 Task: Add the task  Integrate website with customer relationship management (CRM) systems to the section Code Quality Sprint in the project AgileMission and add a Due Date to the respective task as 2024/05/11
Action: Mouse moved to (545, 530)
Screenshot: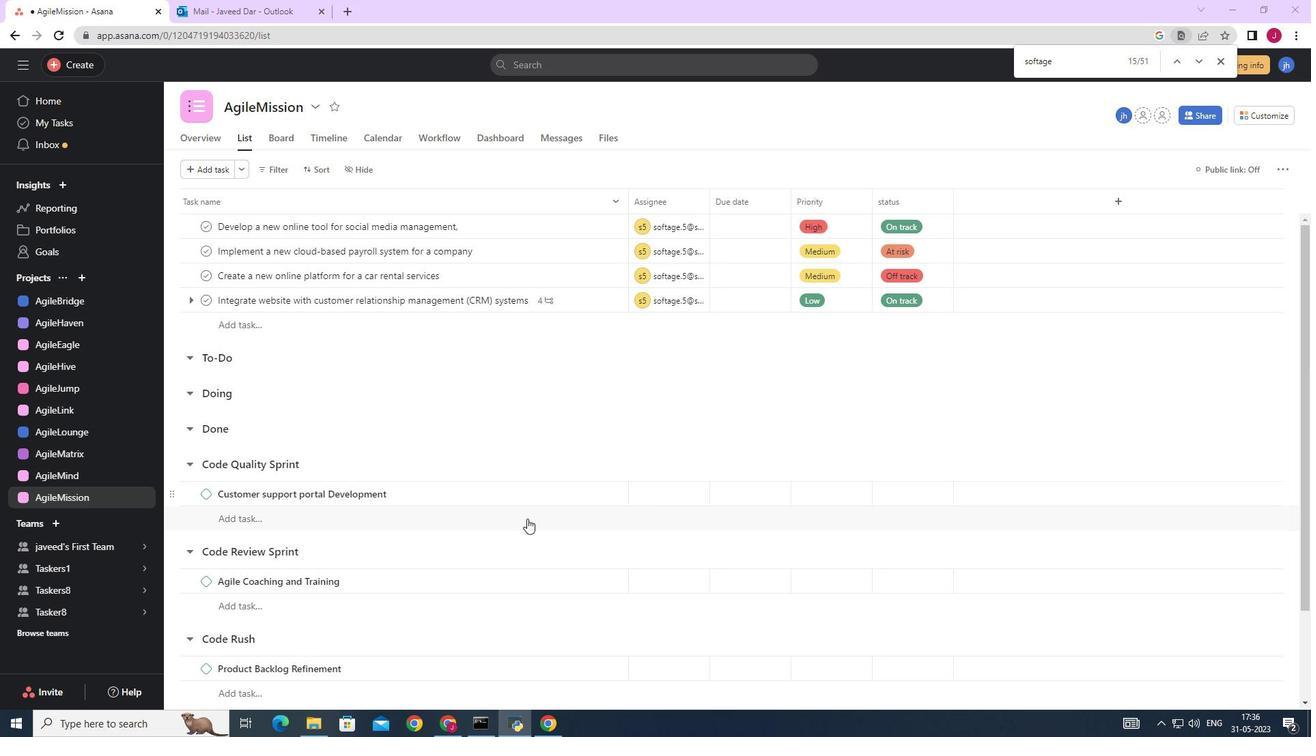 
Action: Mouse scrolled (545, 531) with delta (0, 0)
Screenshot: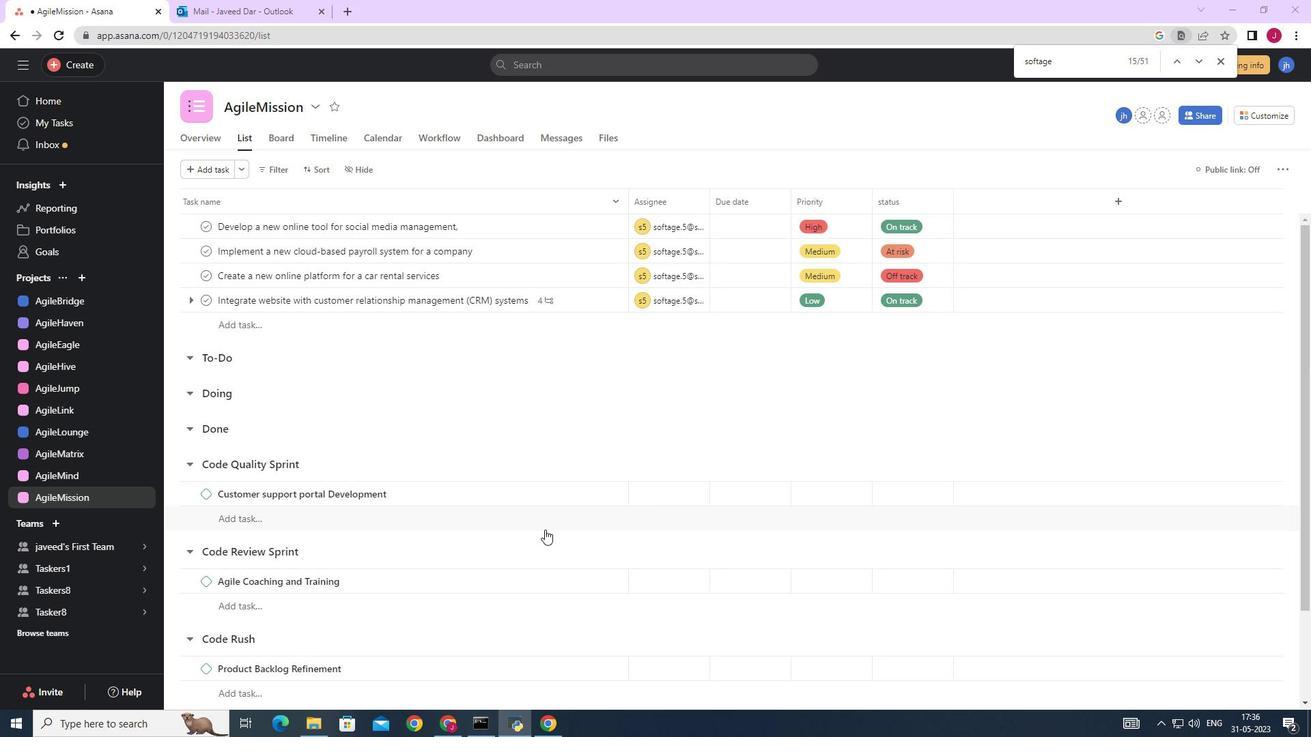 
Action: Mouse scrolled (545, 531) with delta (0, 0)
Screenshot: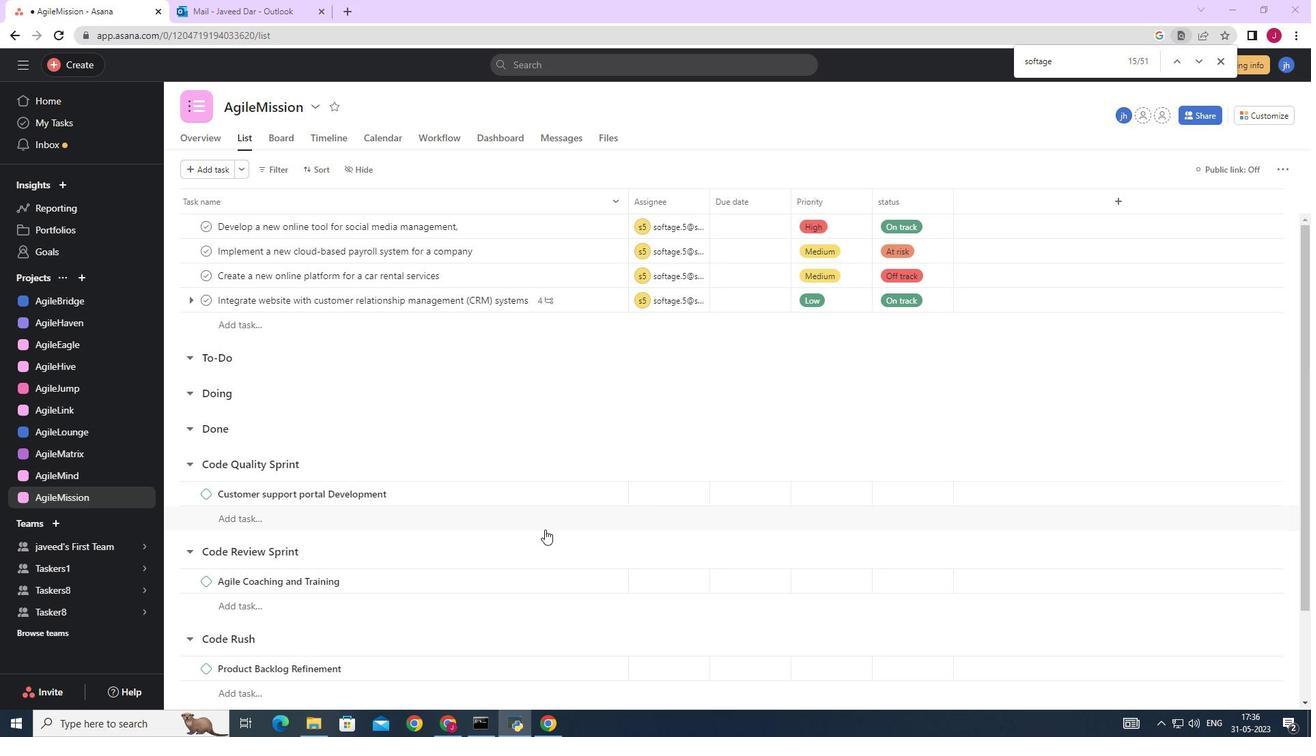
Action: Mouse scrolled (545, 531) with delta (0, 0)
Screenshot: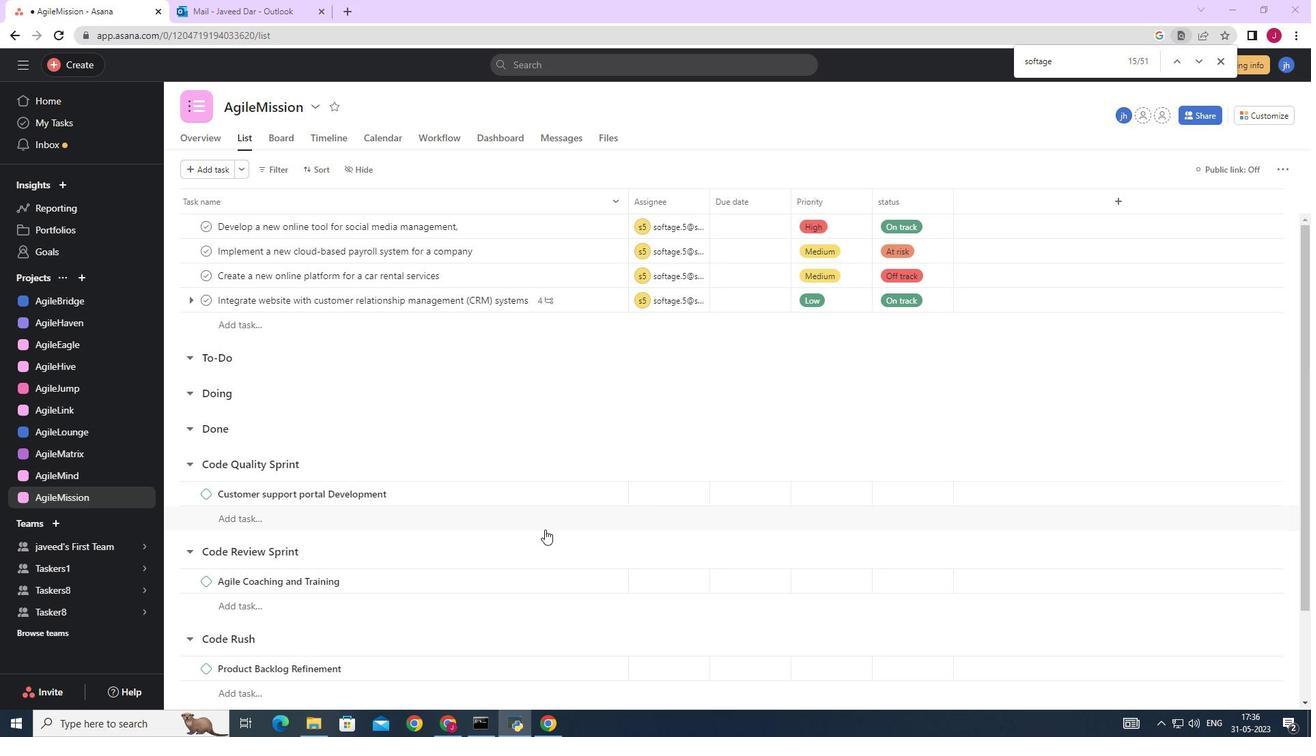 
Action: Mouse scrolled (545, 531) with delta (0, 0)
Screenshot: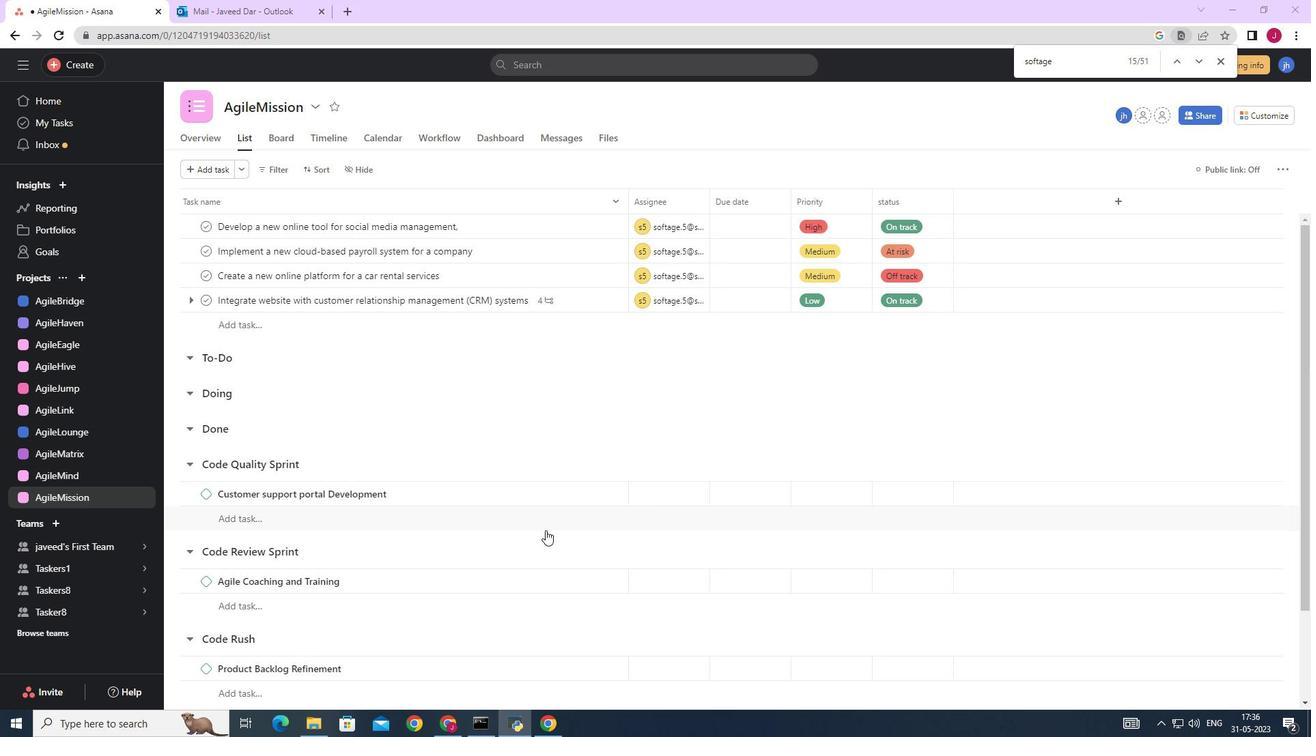 
Action: Mouse moved to (545, 531)
Screenshot: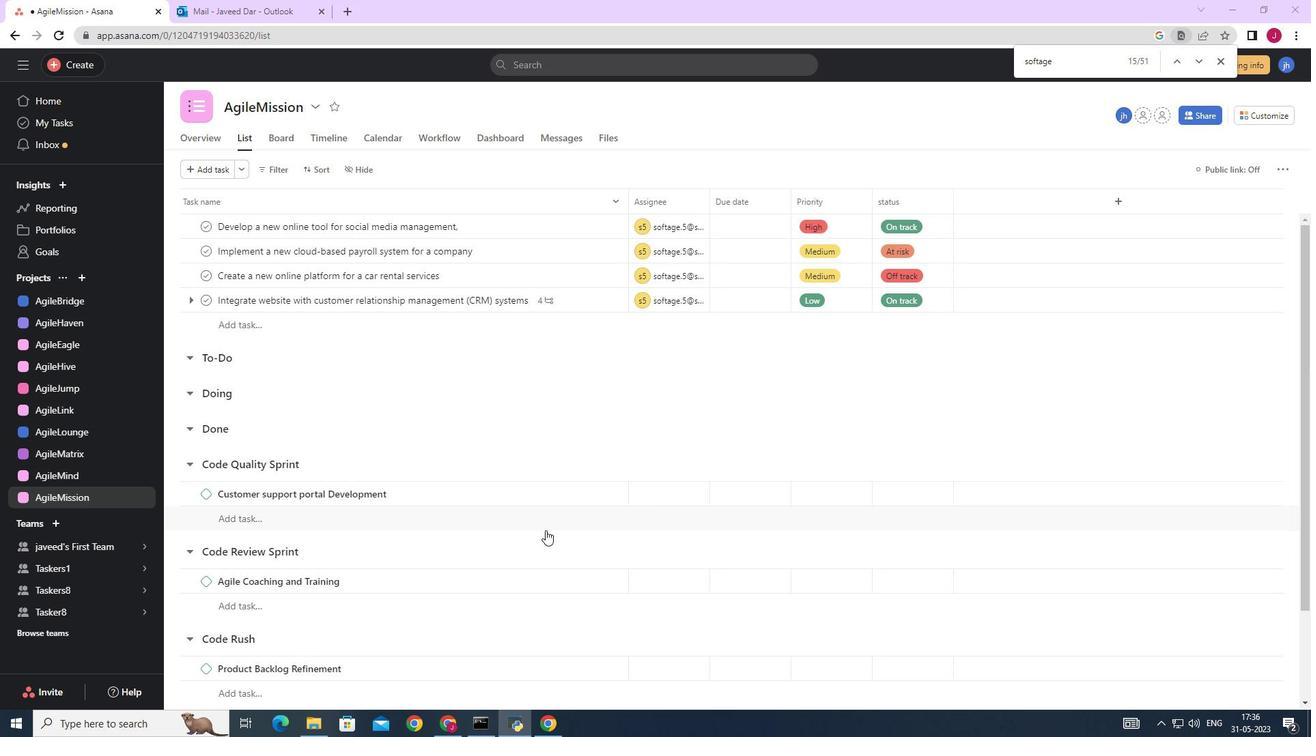 
Action: Mouse scrolled (545, 532) with delta (0, 0)
Screenshot: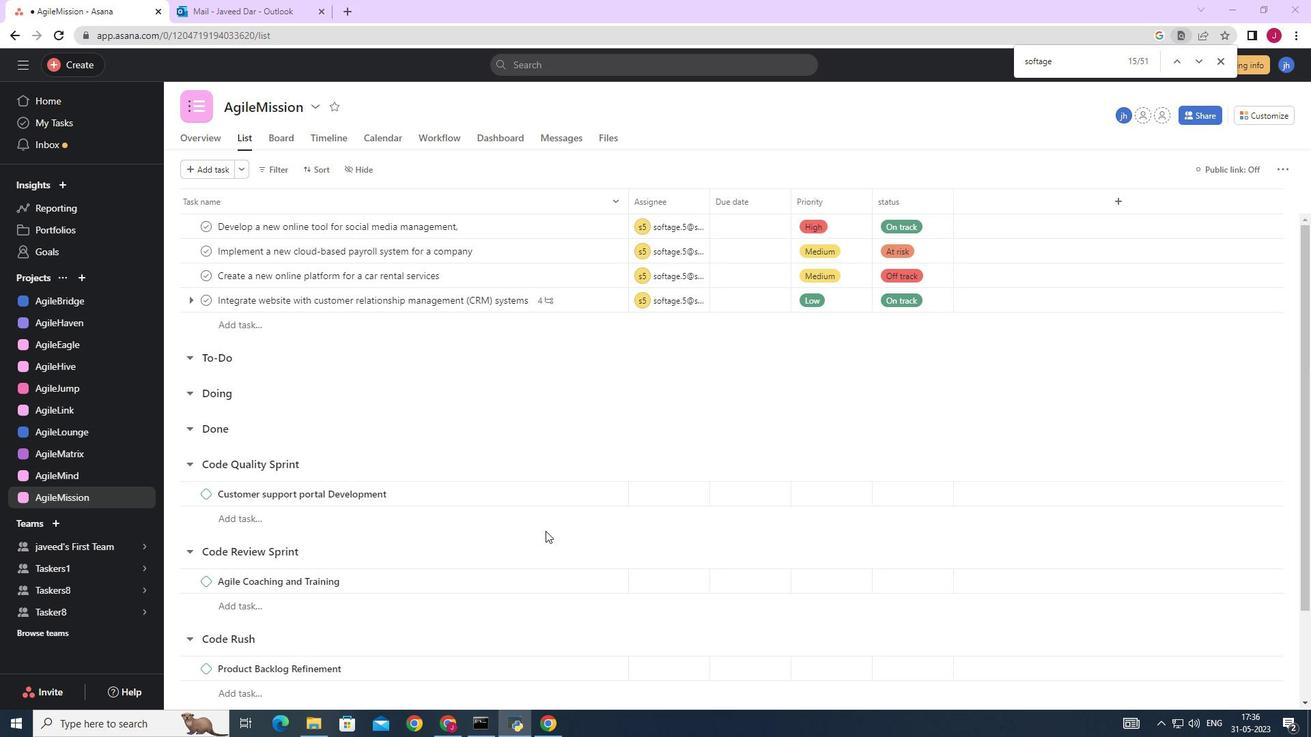 
Action: Mouse scrolled (545, 532) with delta (0, 0)
Screenshot: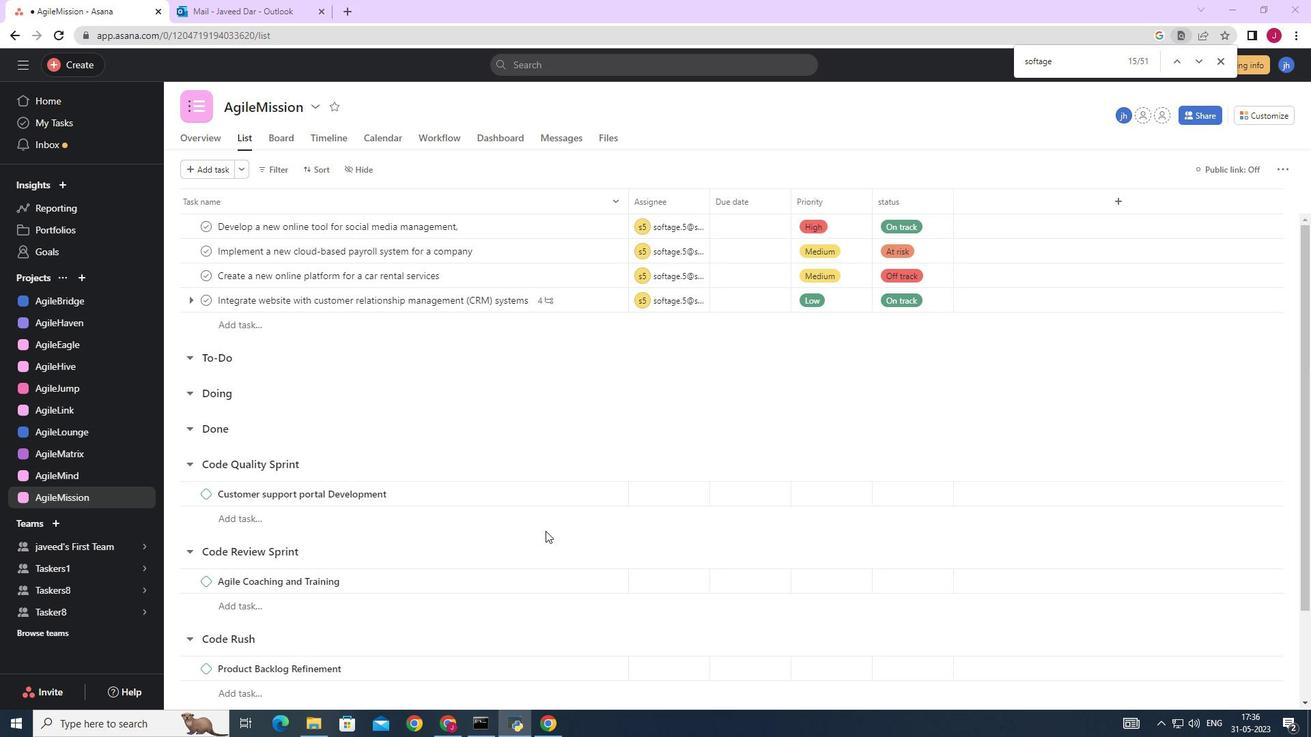 
Action: Mouse moved to (588, 301)
Screenshot: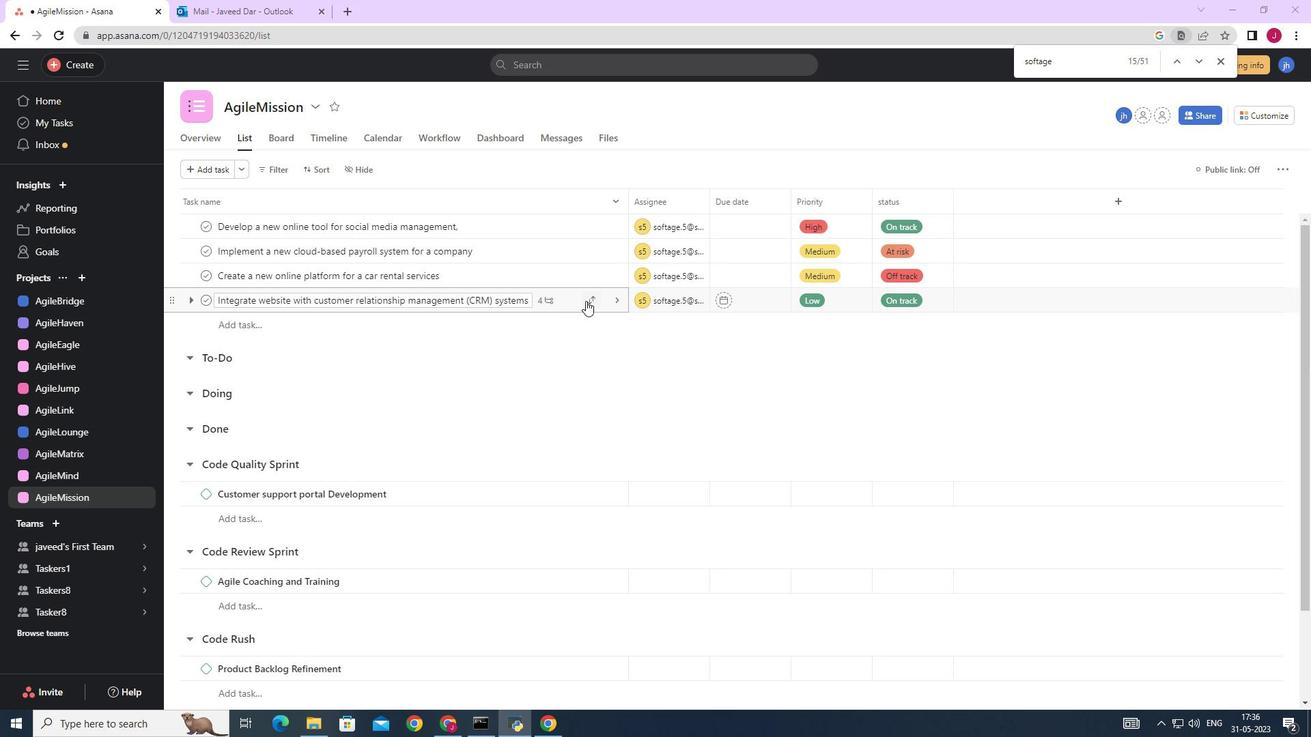
Action: Mouse pressed left at (588, 301)
Screenshot: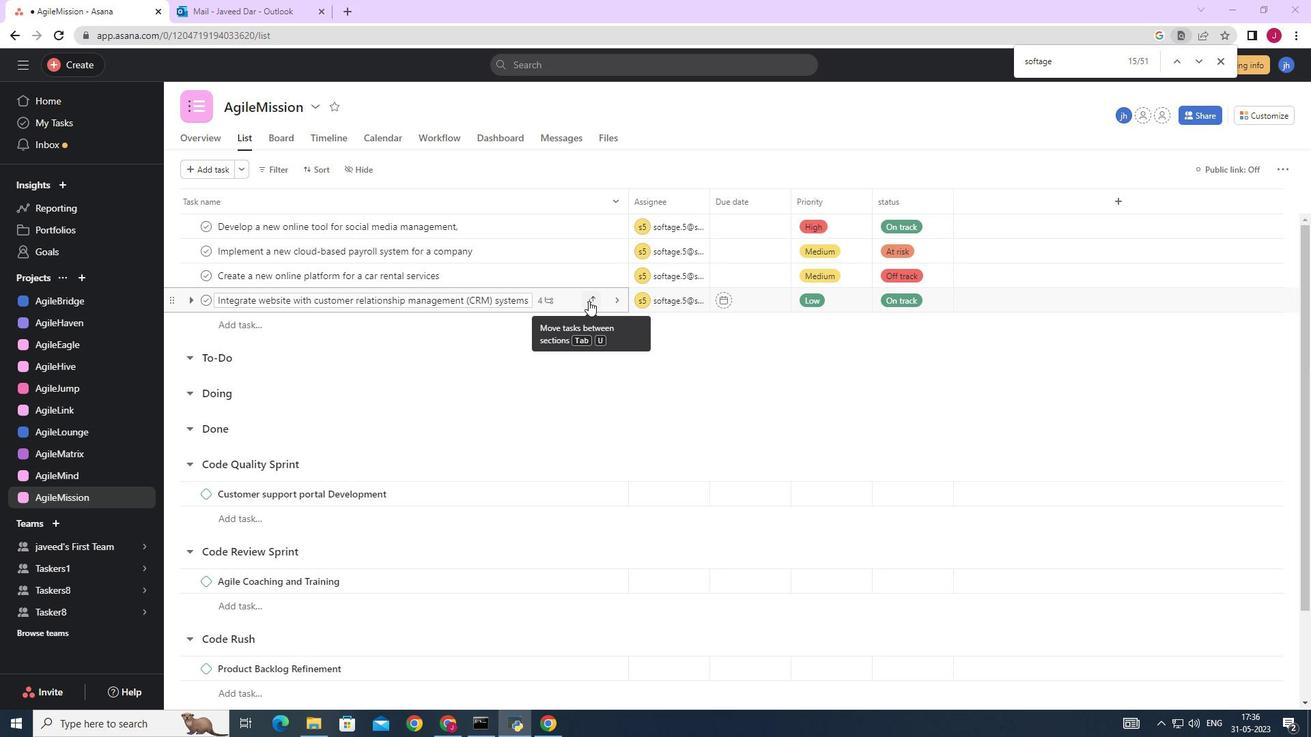 
Action: Mouse moved to (534, 446)
Screenshot: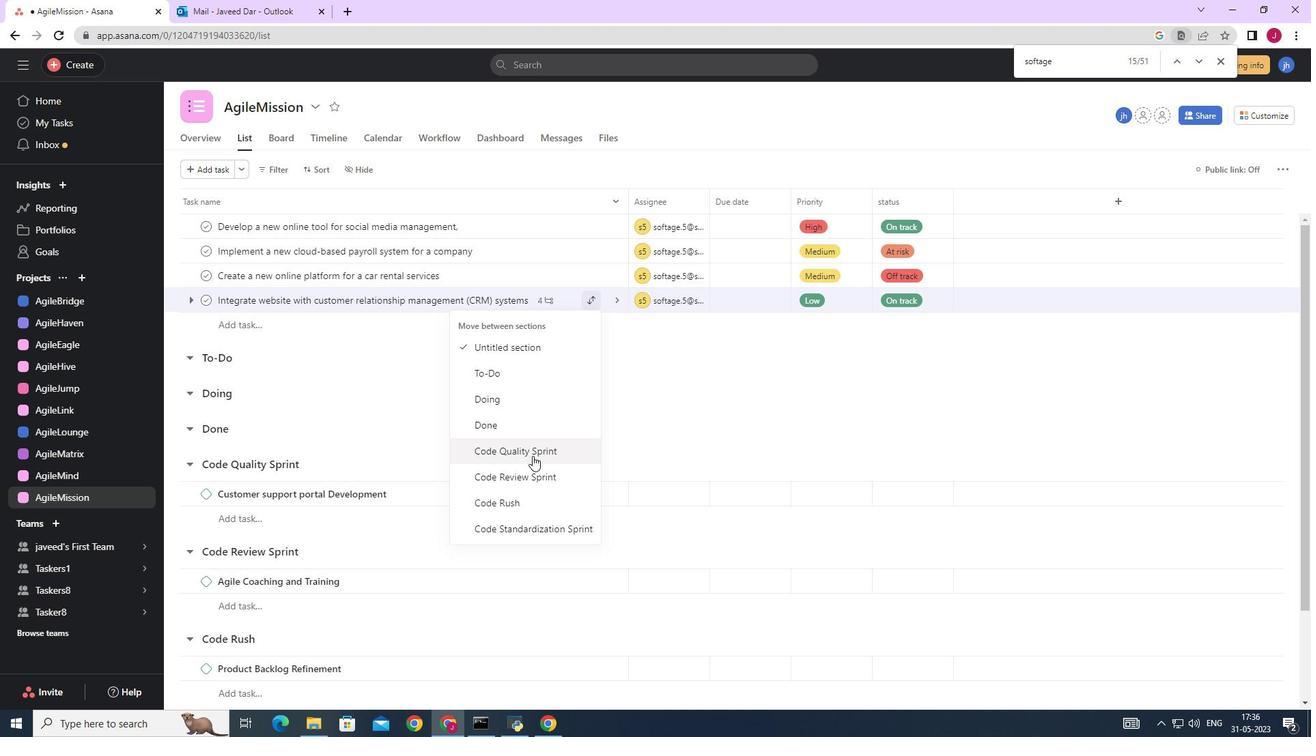 
Action: Mouse pressed left at (534, 446)
Screenshot: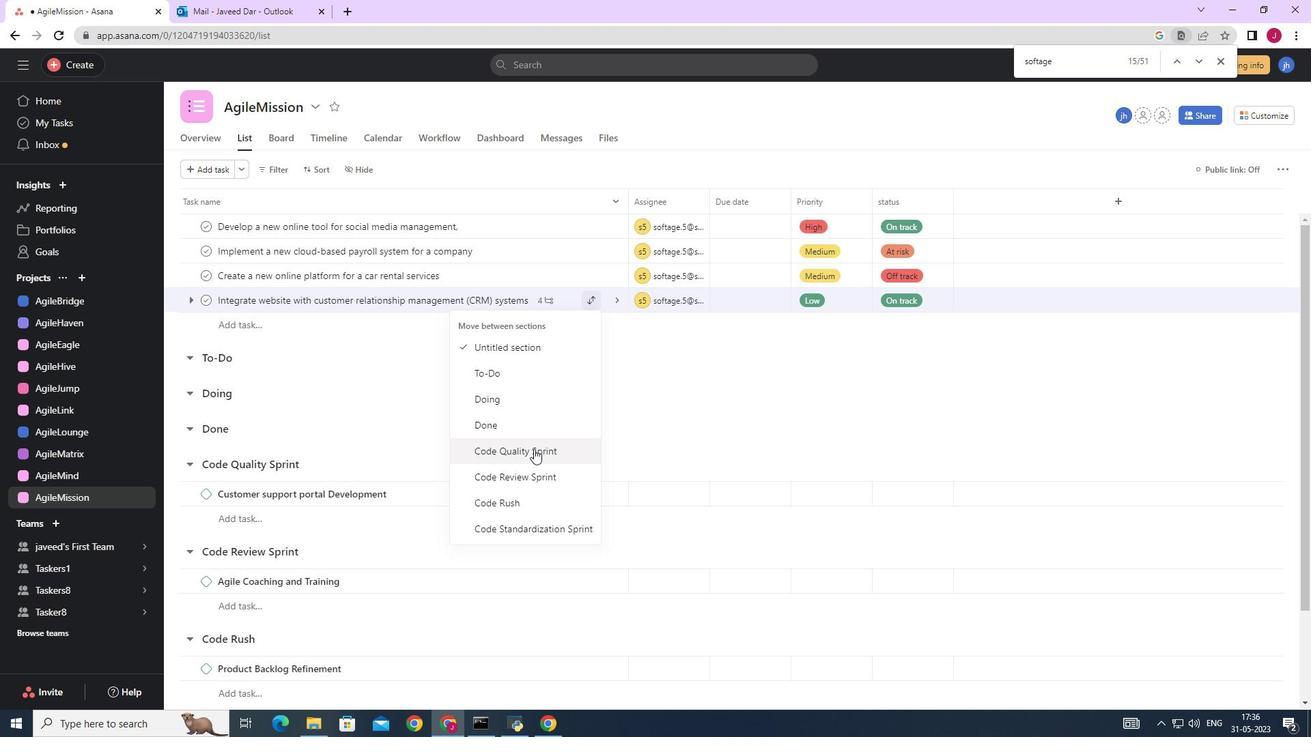 
Action: Mouse moved to (769, 473)
Screenshot: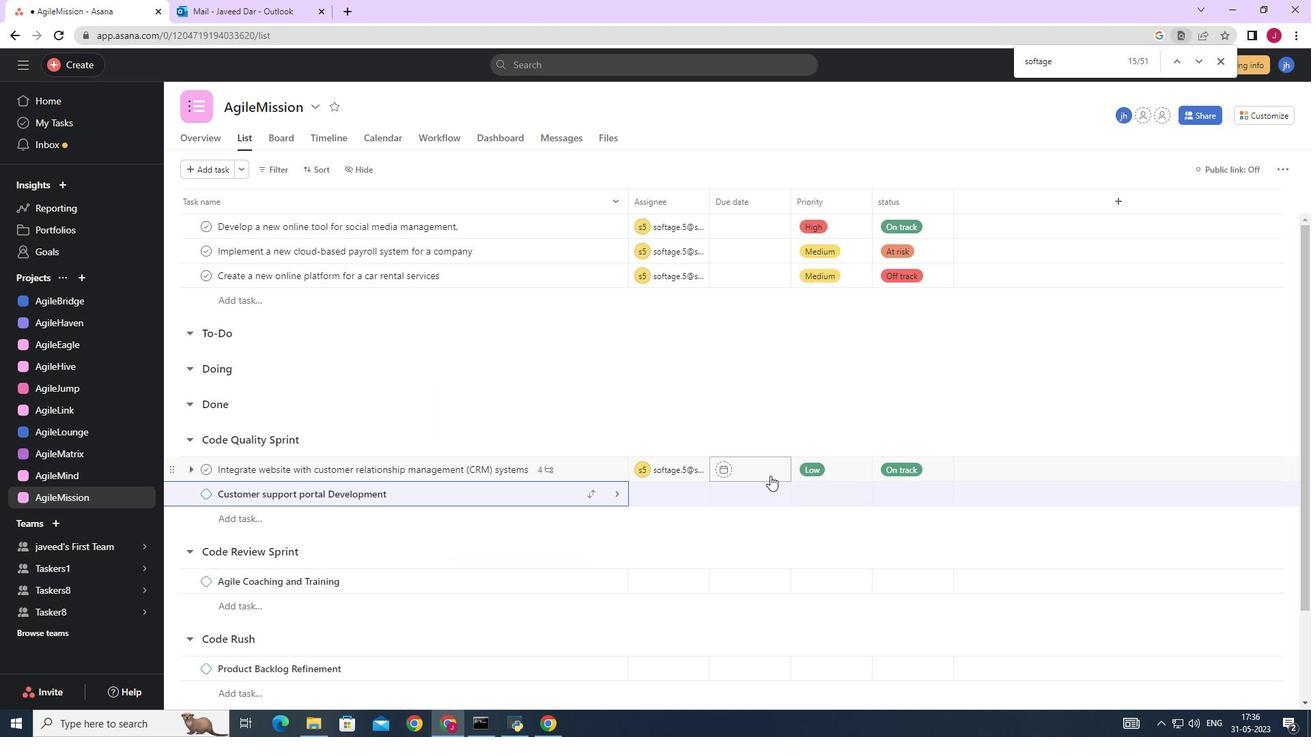 
Action: Mouse pressed left at (769, 473)
Screenshot: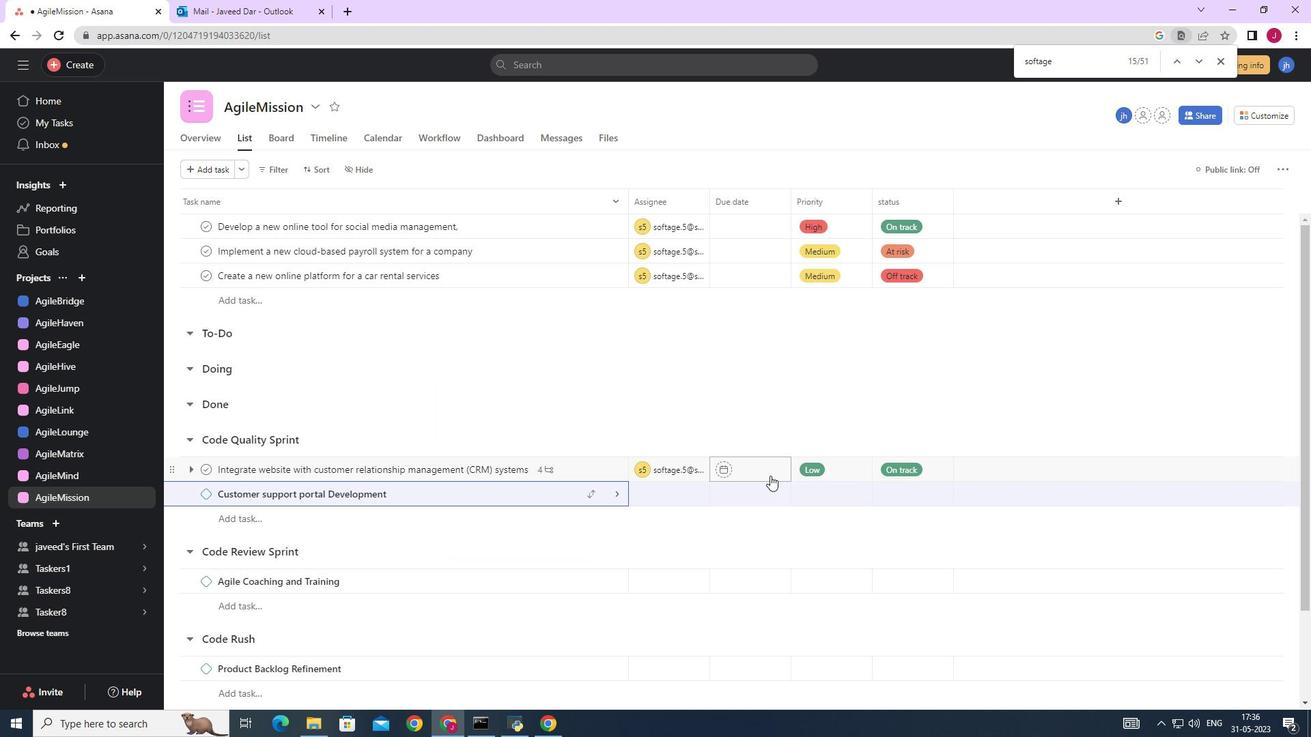 
Action: Mouse moved to (891, 246)
Screenshot: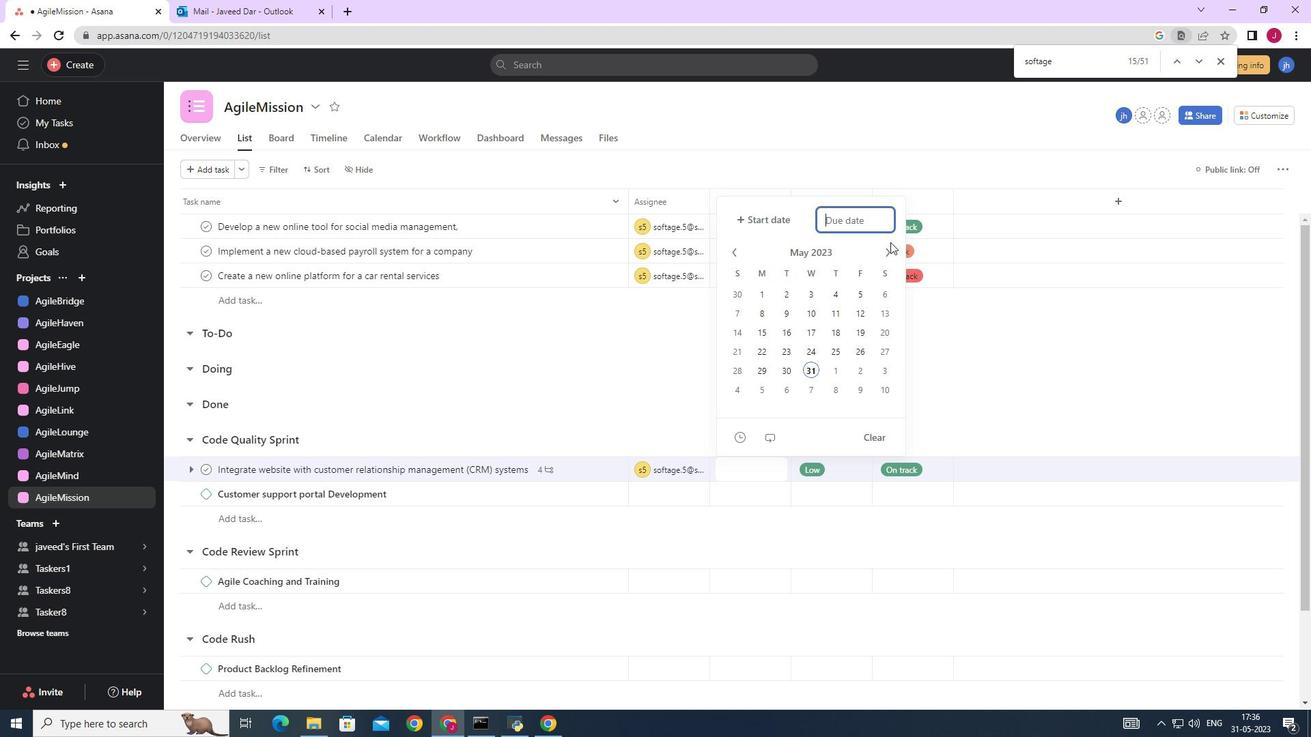 
Action: Mouse pressed left at (891, 246)
Screenshot: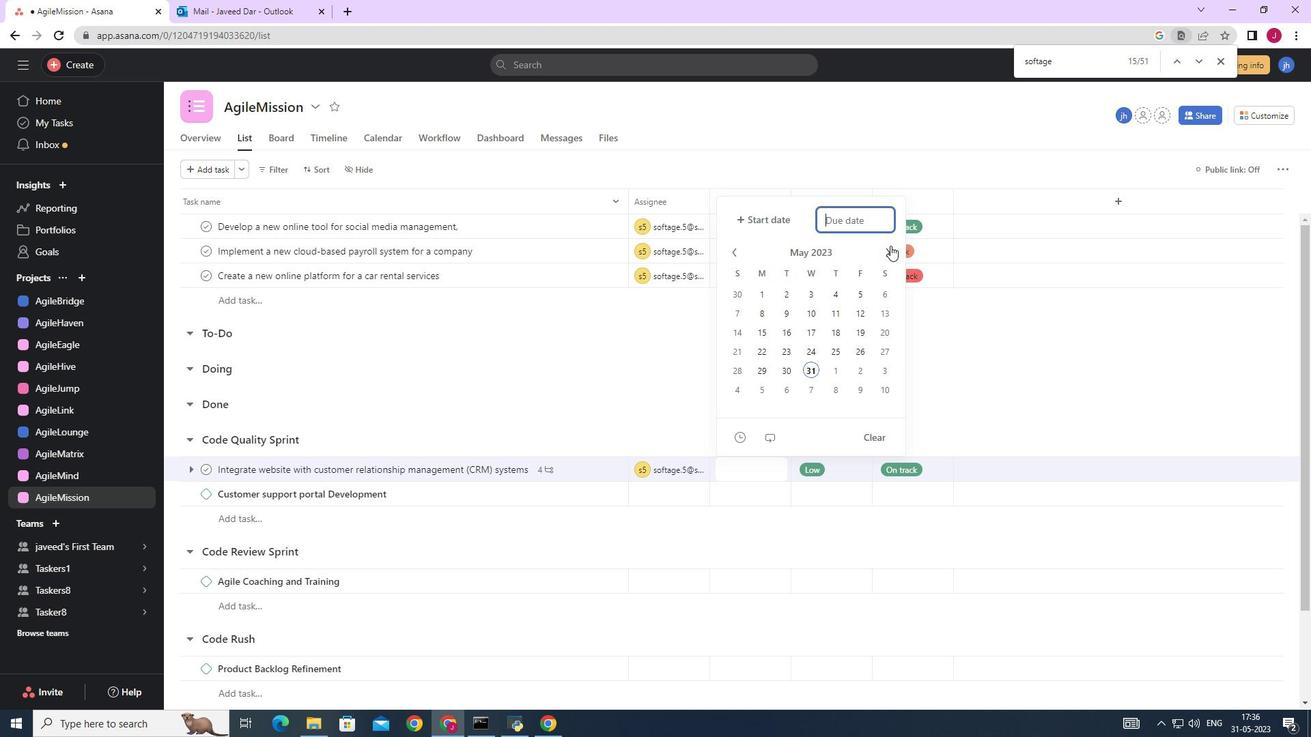 
Action: Mouse pressed left at (891, 246)
Screenshot: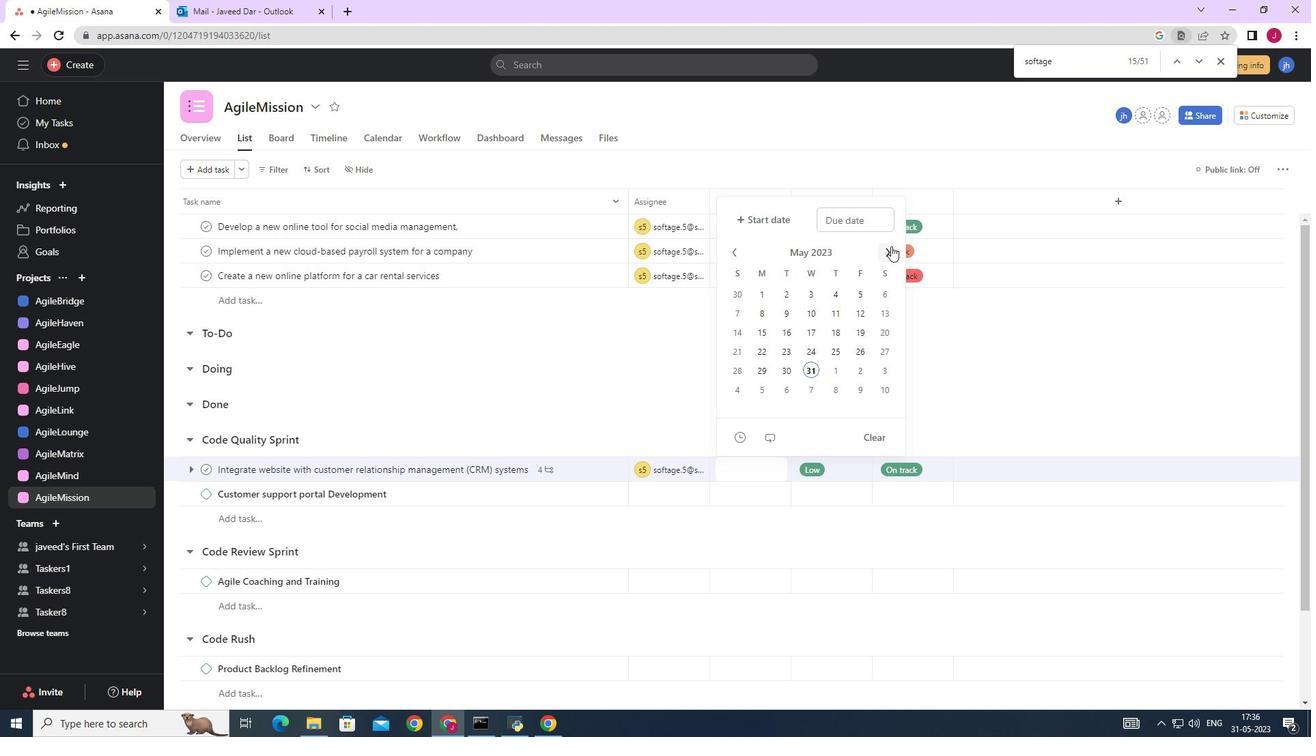 
Action: Mouse pressed left at (891, 246)
Screenshot: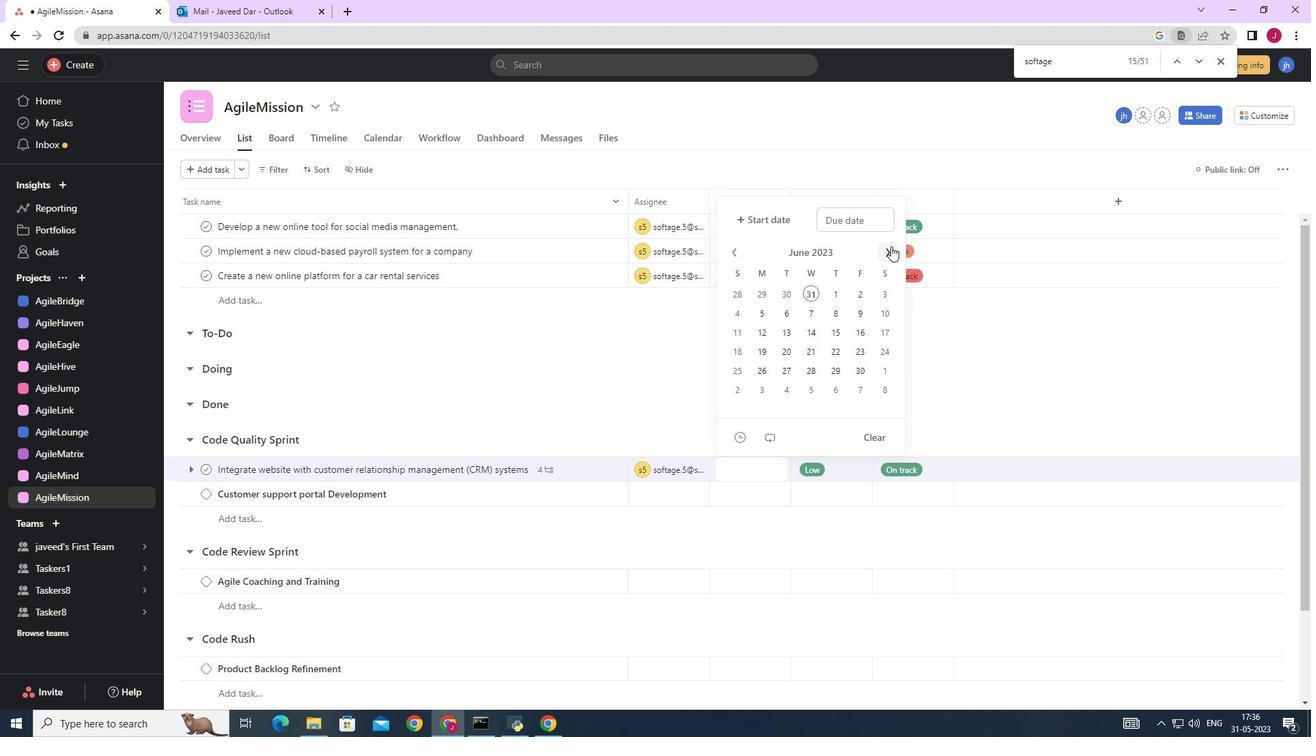 
Action: Mouse pressed left at (891, 246)
Screenshot: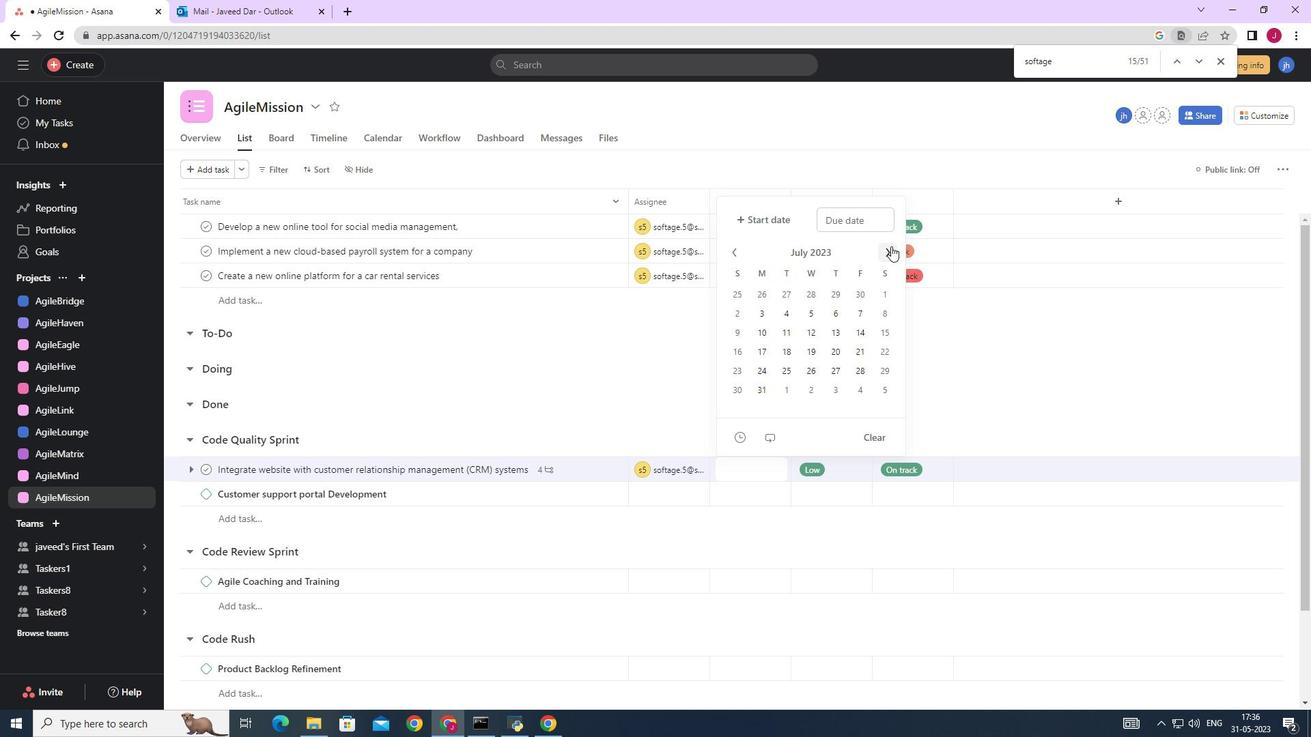 
Action: Mouse pressed left at (891, 246)
Screenshot: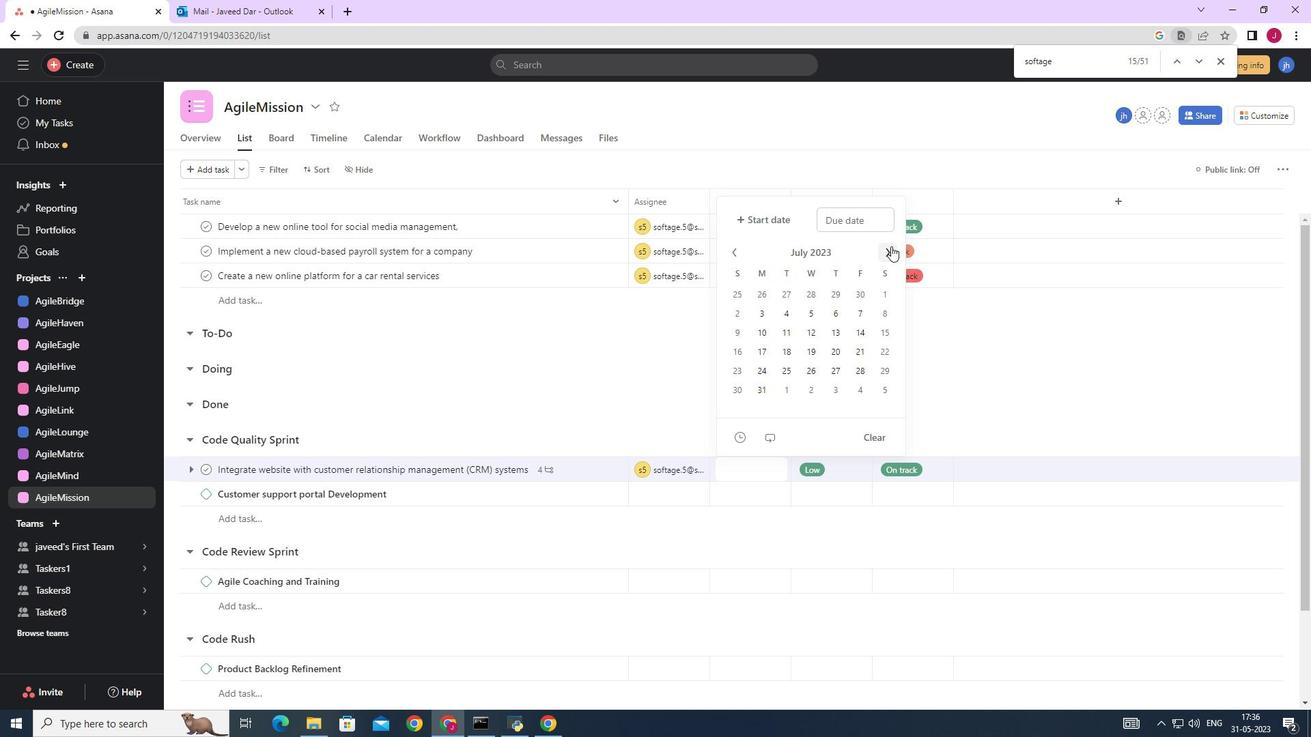 
Action: Mouse pressed left at (891, 246)
Screenshot: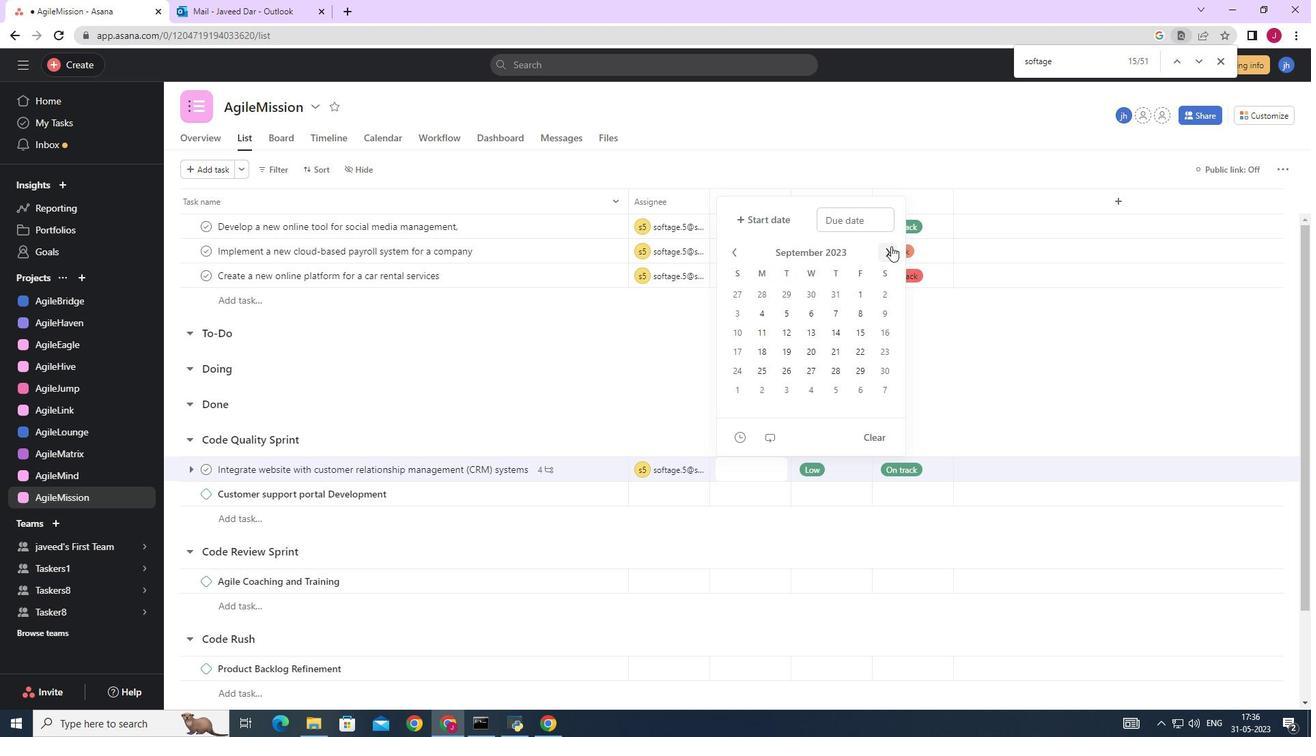 
Action: Mouse pressed left at (891, 246)
Screenshot: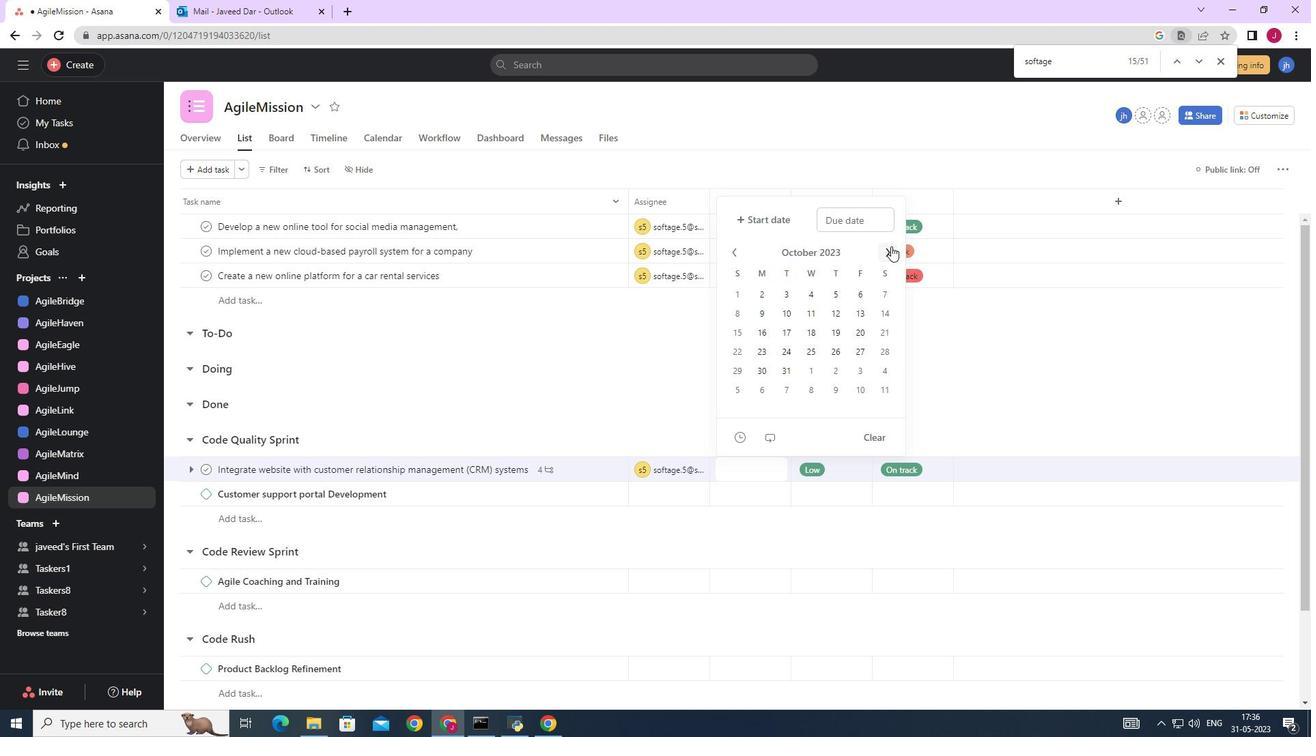 
Action: Mouse pressed left at (891, 246)
Screenshot: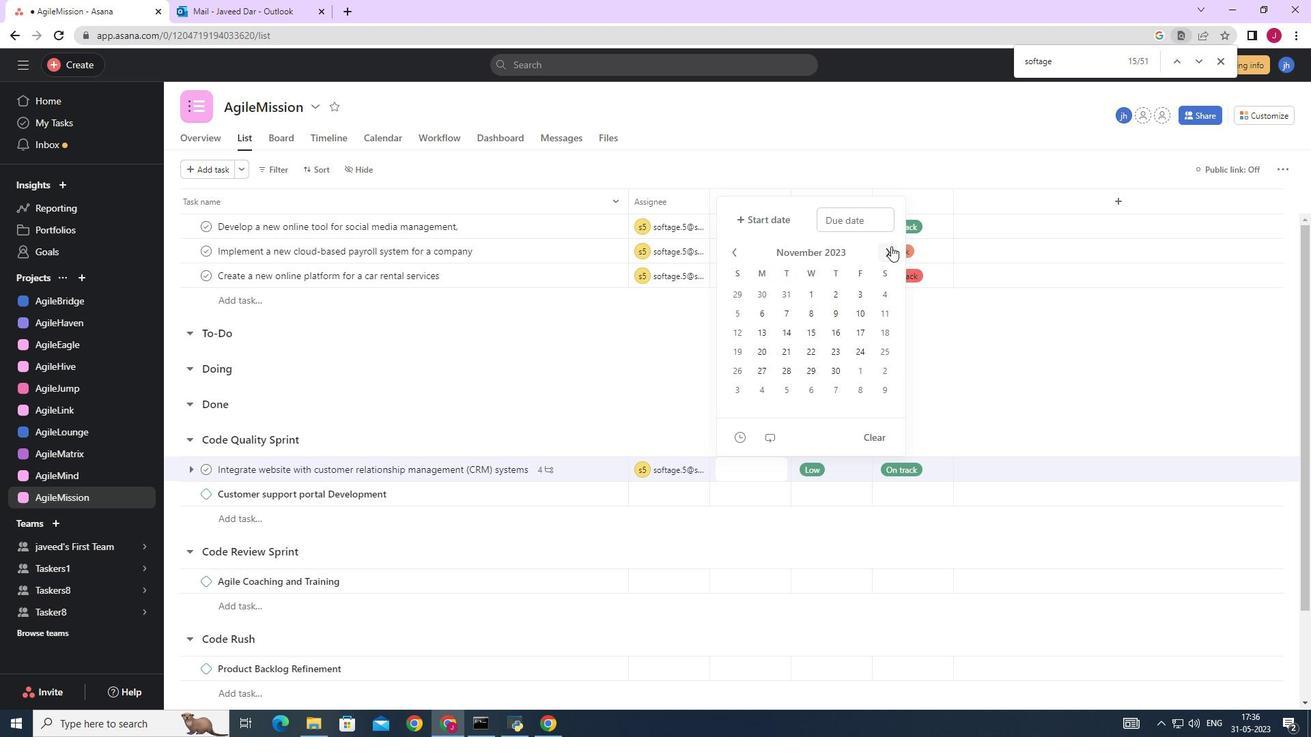 
Action: Mouse pressed left at (891, 246)
Screenshot: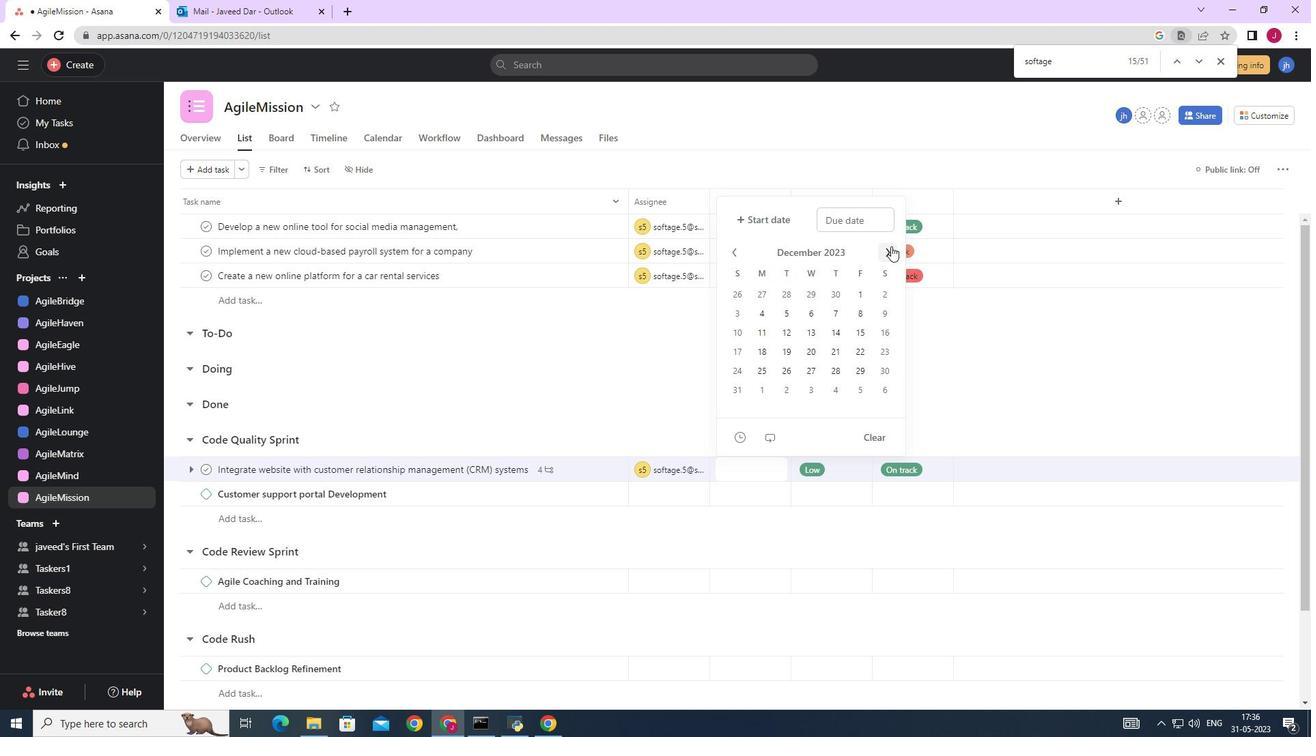 
Action: Mouse pressed left at (891, 246)
Screenshot: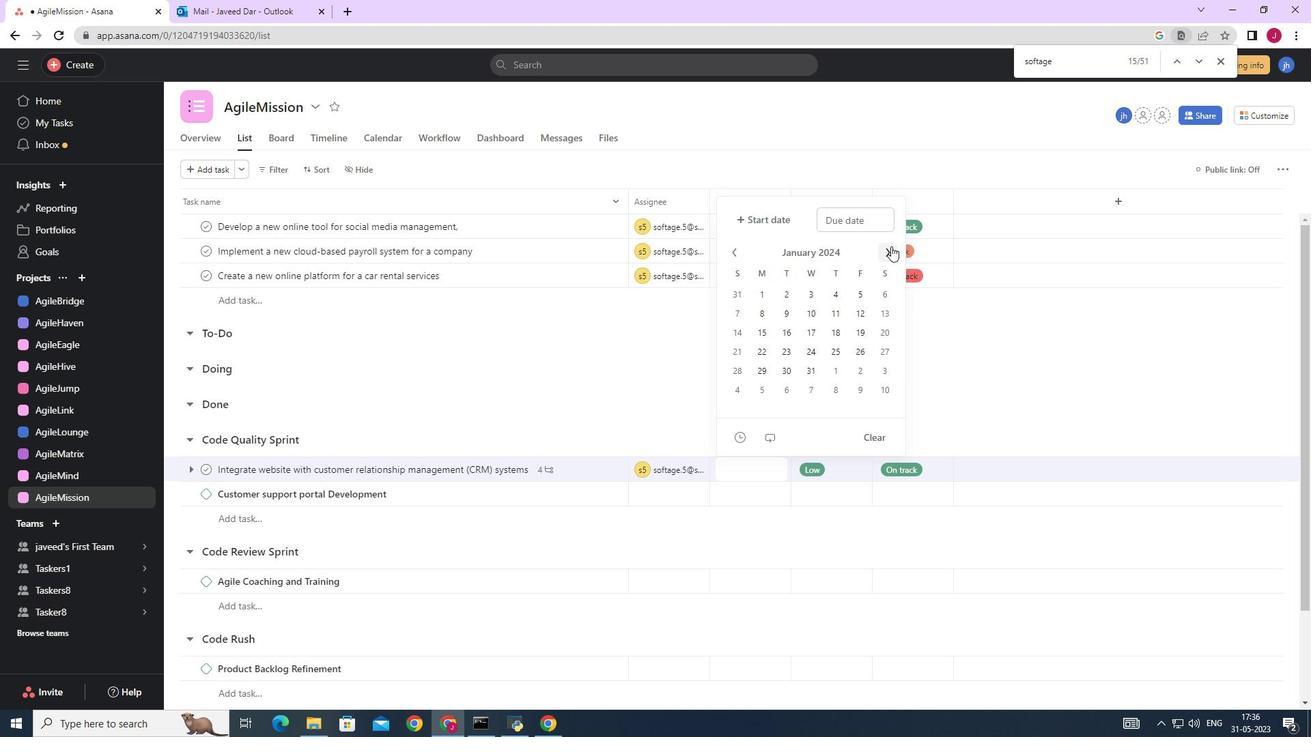 
Action: Mouse pressed left at (891, 246)
Screenshot: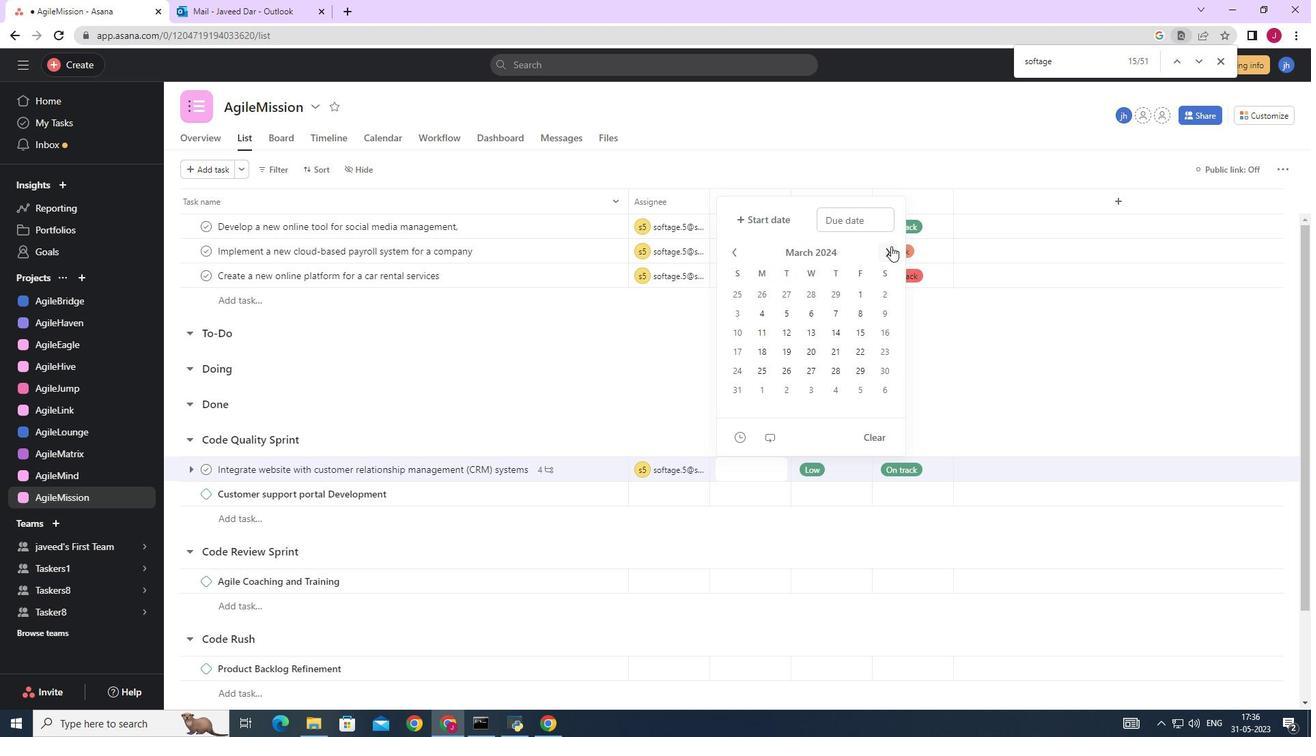 
Action: Mouse pressed left at (891, 246)
Screenshot: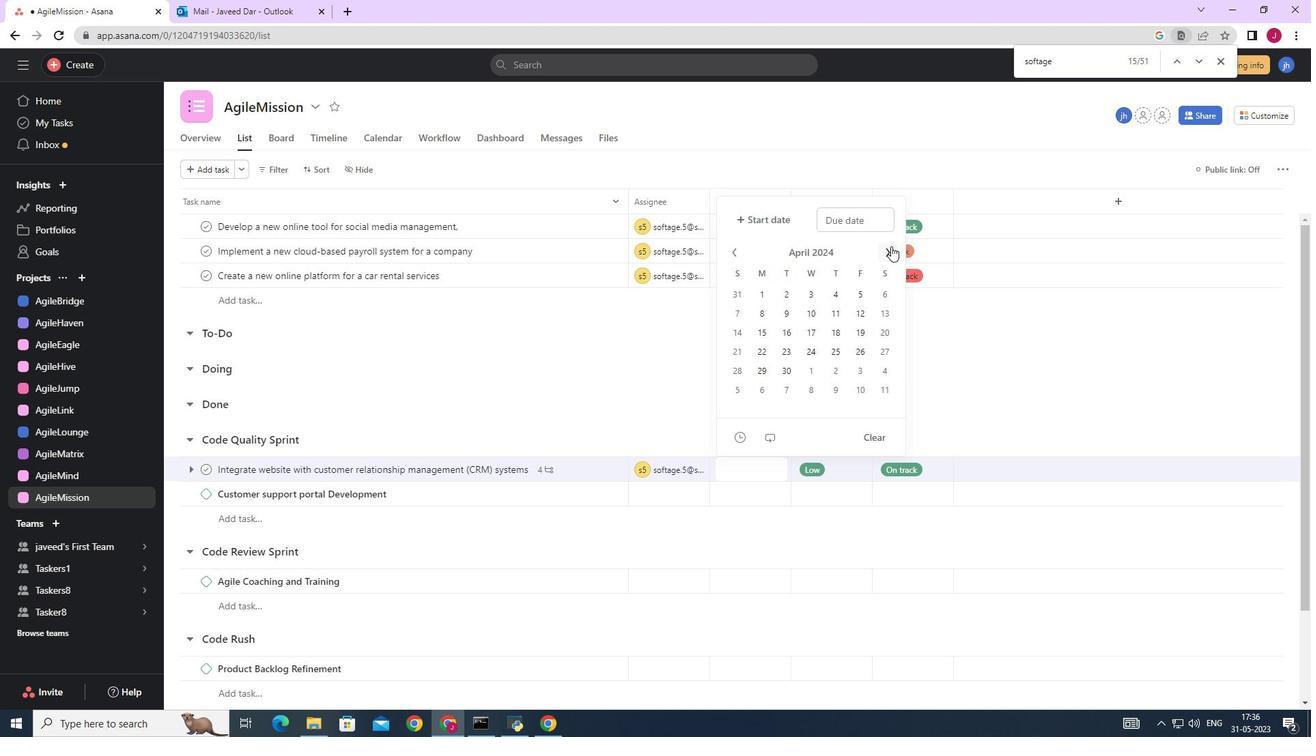 
Action: Mouse moved to (884, 311)
Screenshot: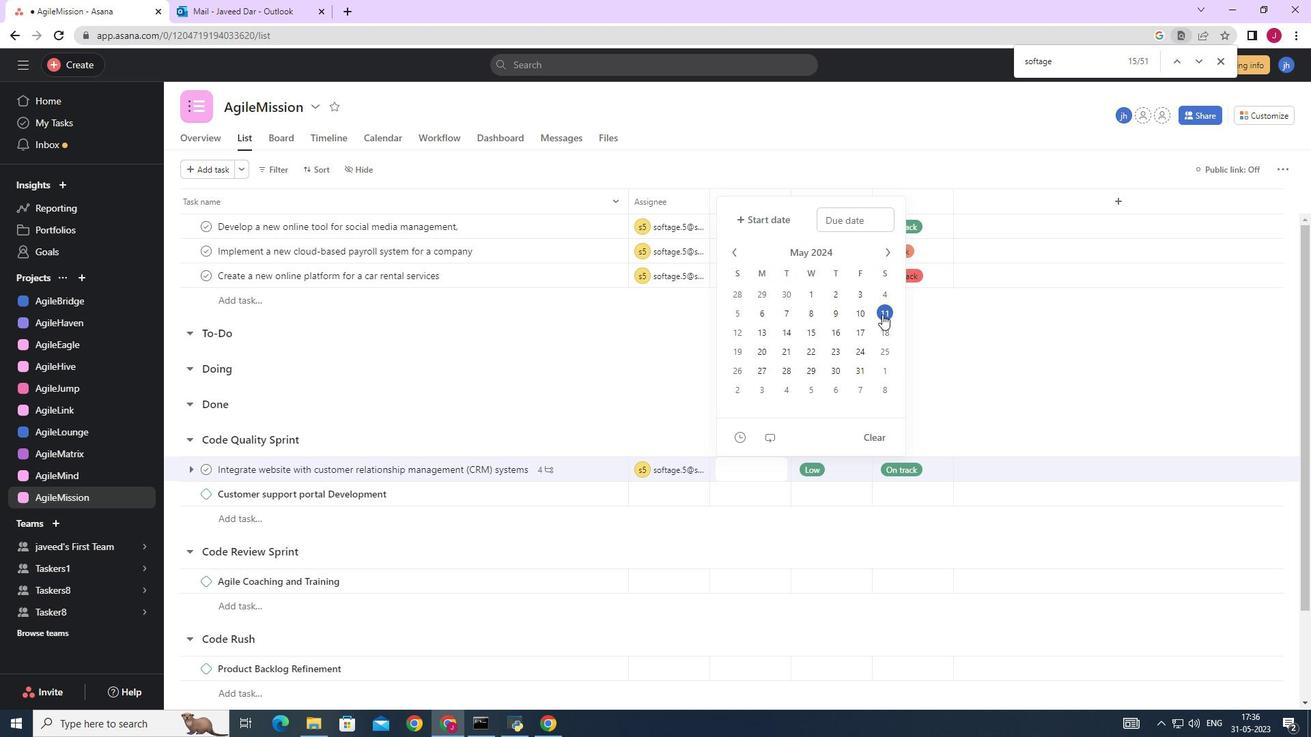 
Action: Mouse pressed left at (884, 311)
Screenshot: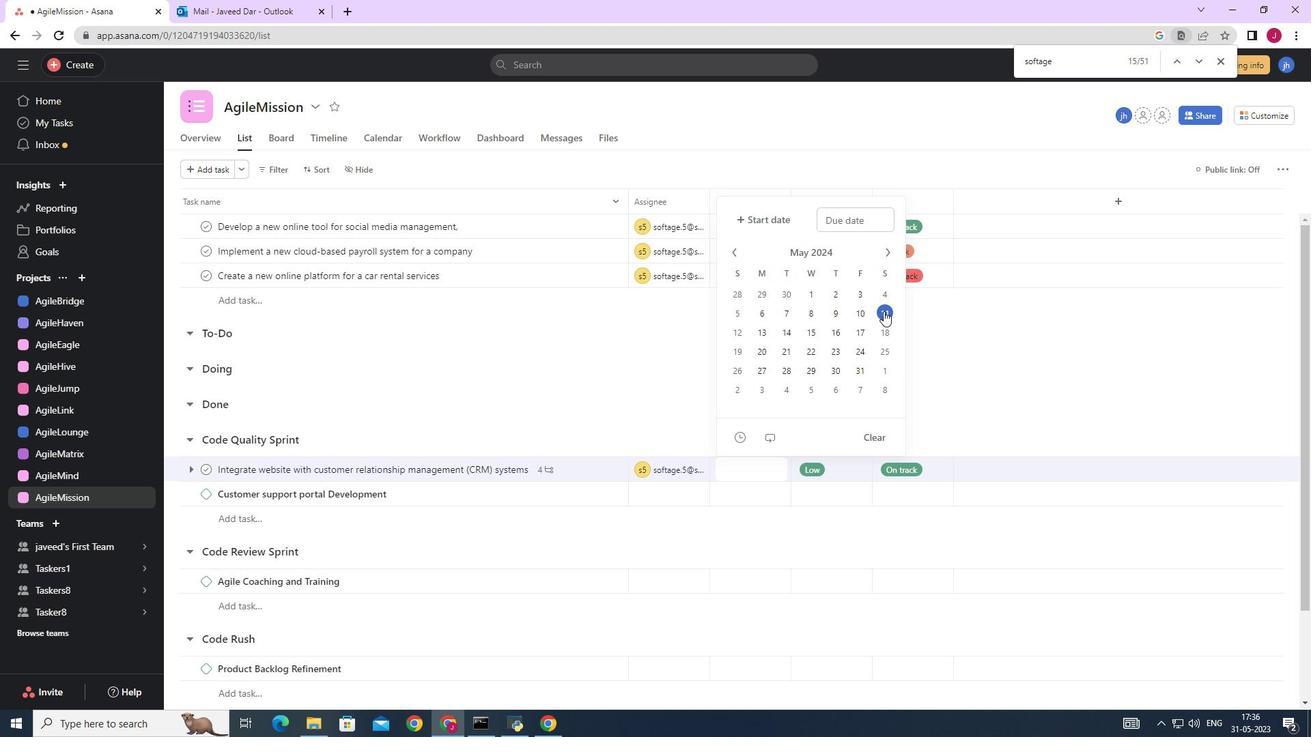 
Action: Mouse moved to (1021, 370)
Screenshot: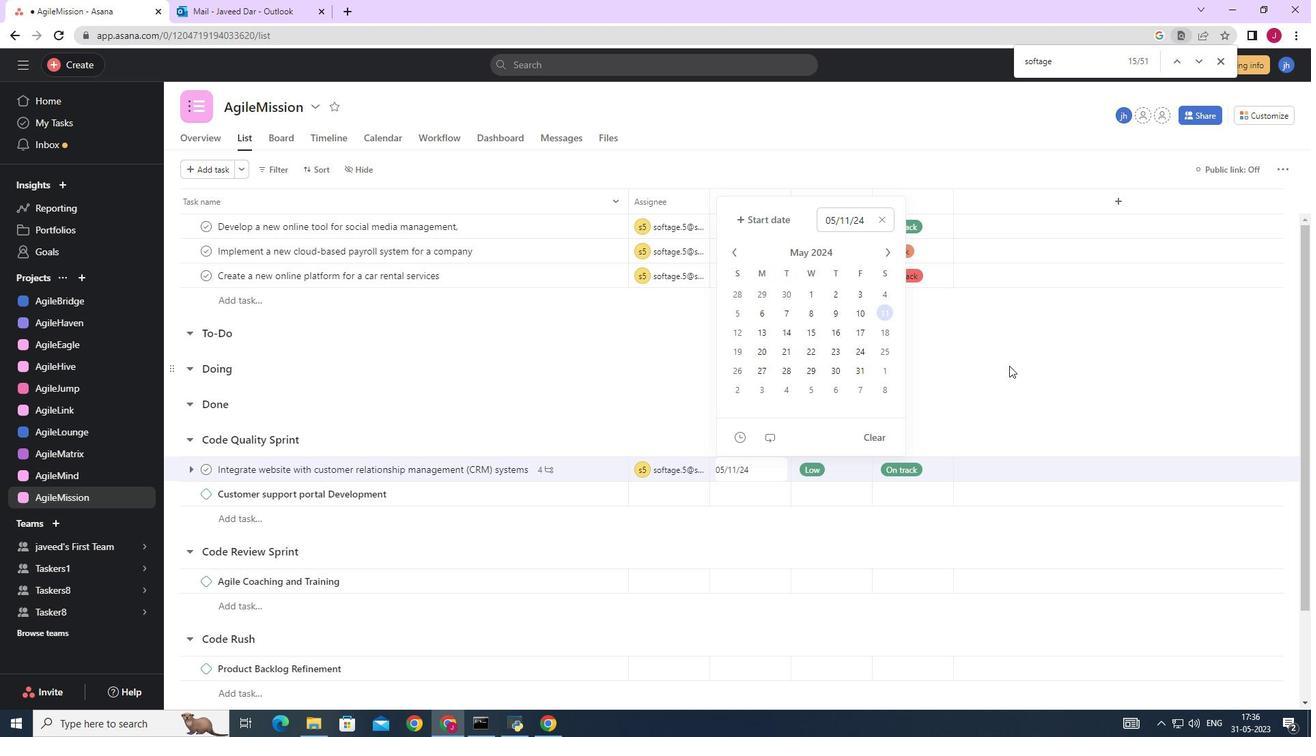 
Action: Mouse pressed left at (1021, 370)
Screenshot: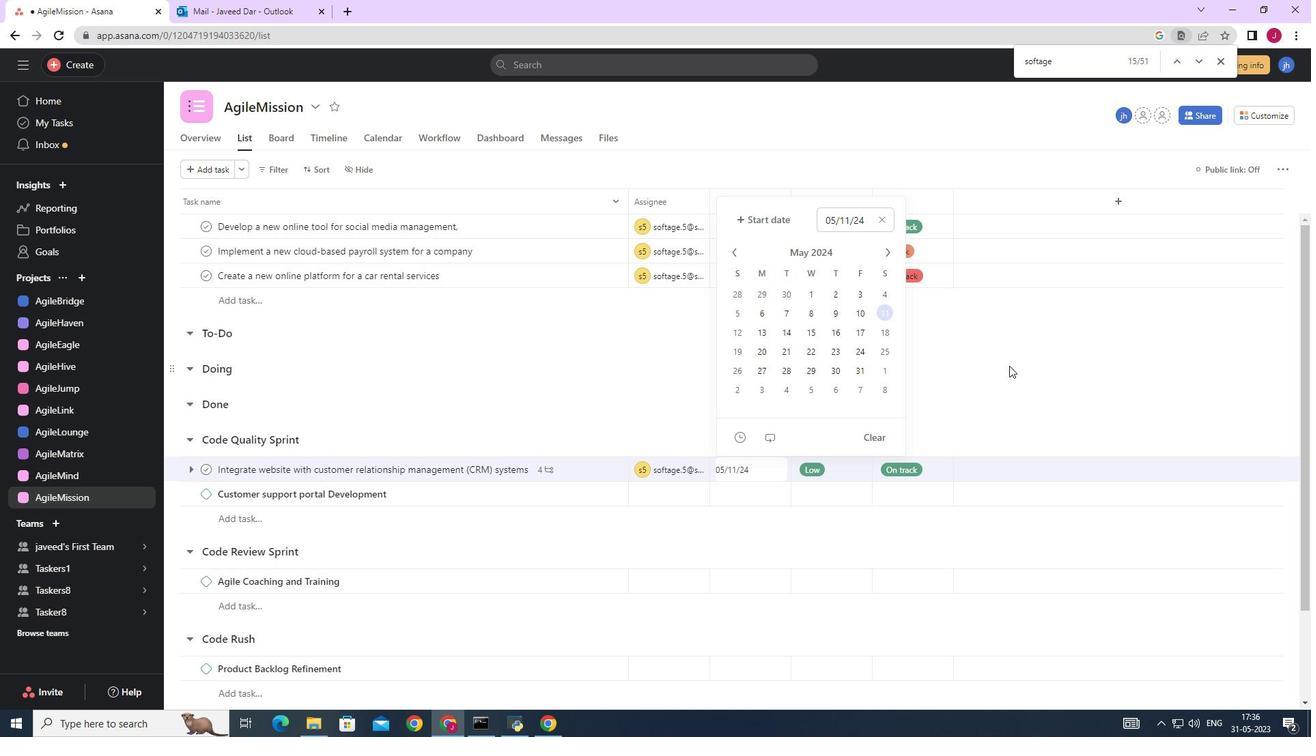 
Action: Mouse moved to (1022, 375)
Screenshot: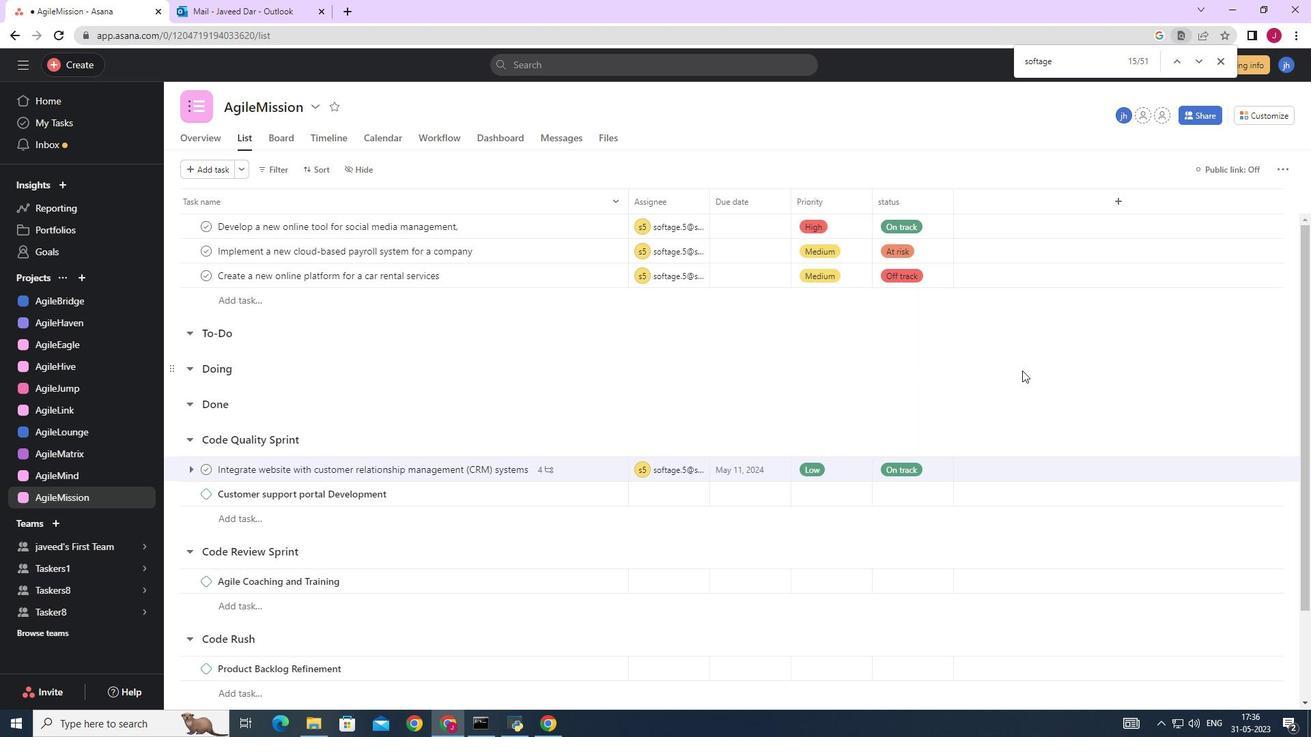 
